 Task: Send an email with the signature Chloe Collins with the subject 'Partnership proposal' and the message 'I would like to request a quotation for your services.' from softage.1@softage.net to softage.6@softage.net,  softage.1@softage.net and softage.7@softage.net with CC to softage.8@softage.net with an attached document RFP_response.docx
Action: Key pressed n
Screenshot: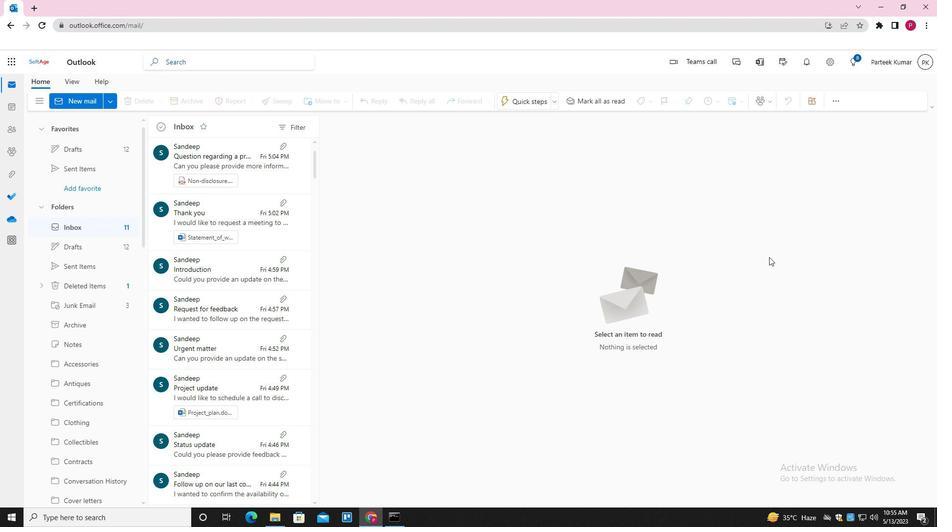 
Action: Mouse moved to (653, 101)
Screenshot: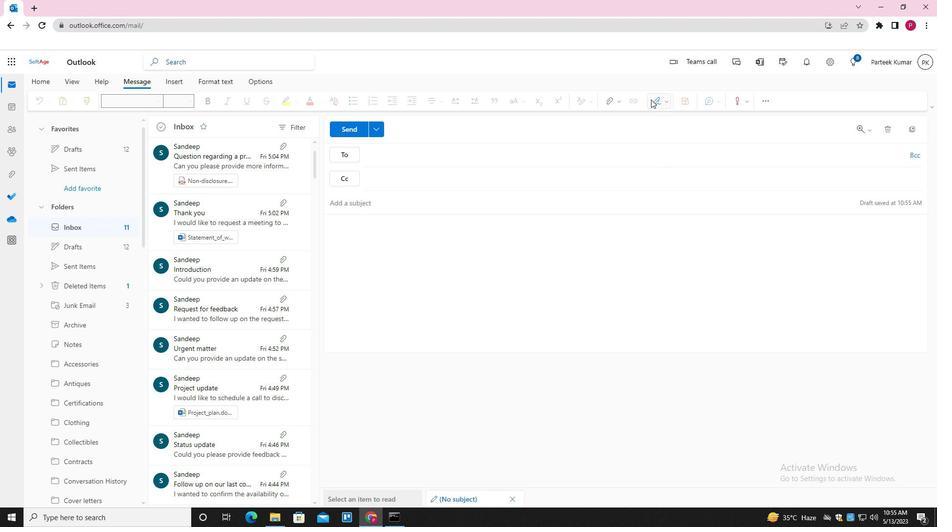 
Action: Mouse pressed left at (653, 101)
Screenshot: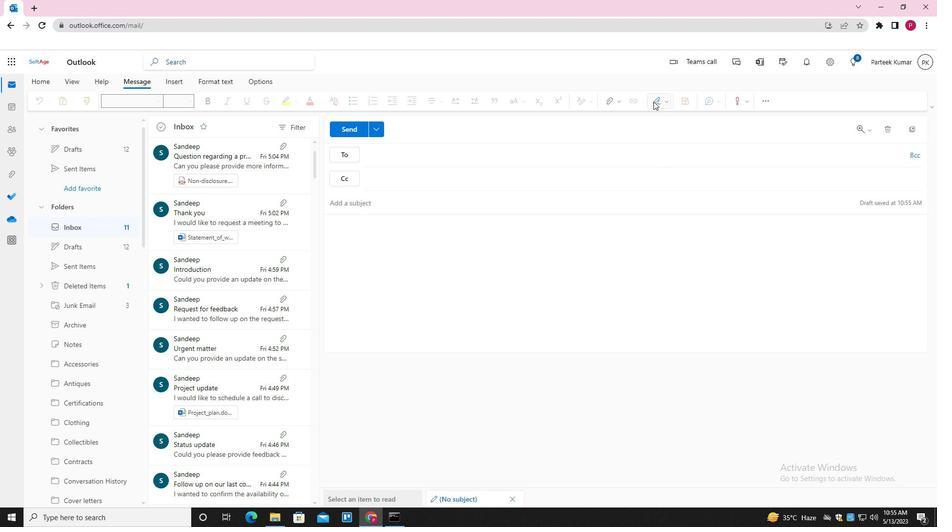 
Action: Mouse moved to (646, 117)
Screenshot: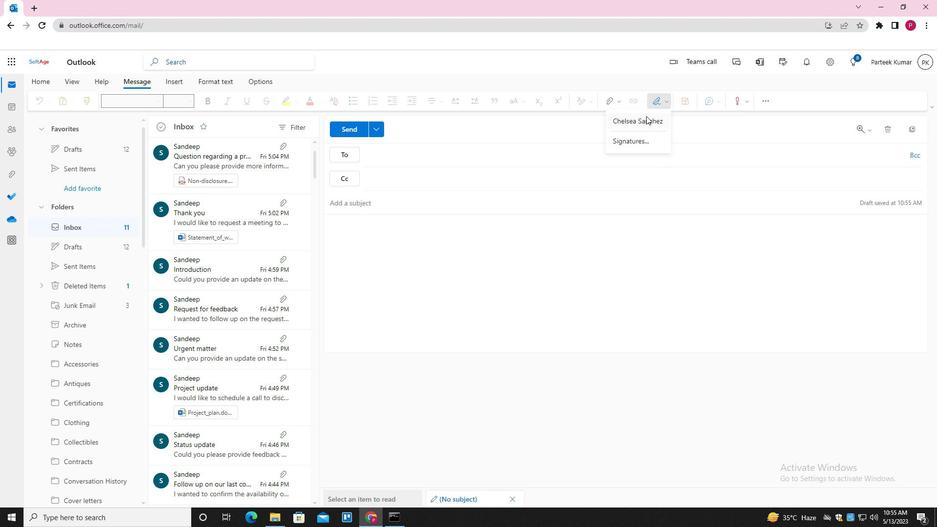 
Action: Mouse pressed left at (646, 117)
Screenshot: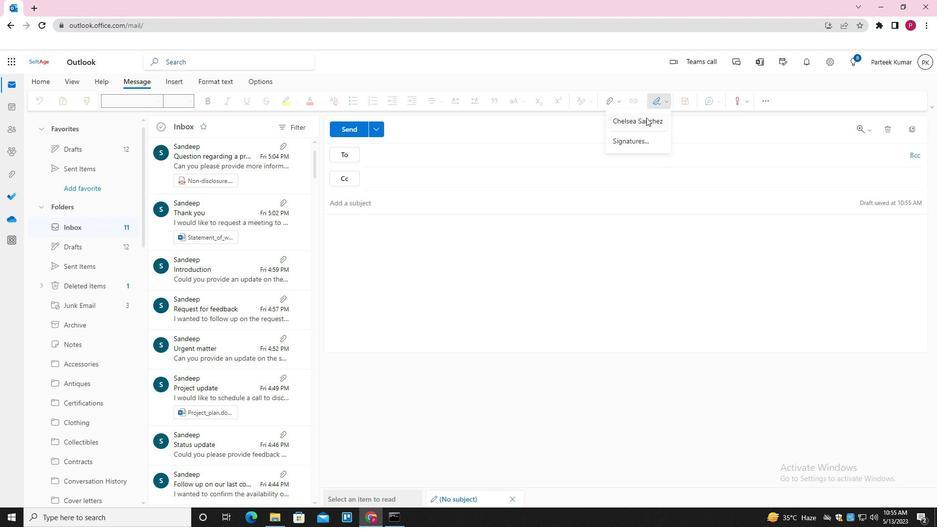 
Action: Mouse moved to (385, 254)
Screenshot: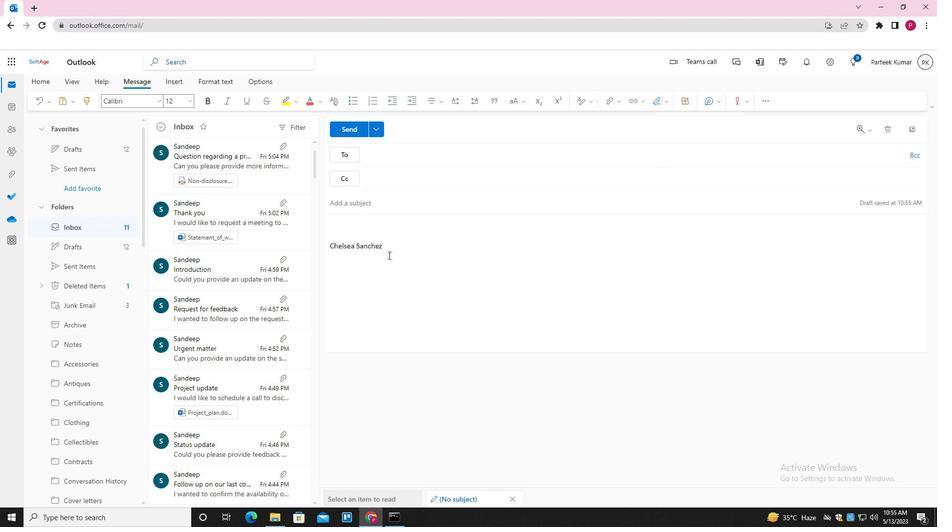 
Action: Mouse pressed left at (385, 254)
Screenshot: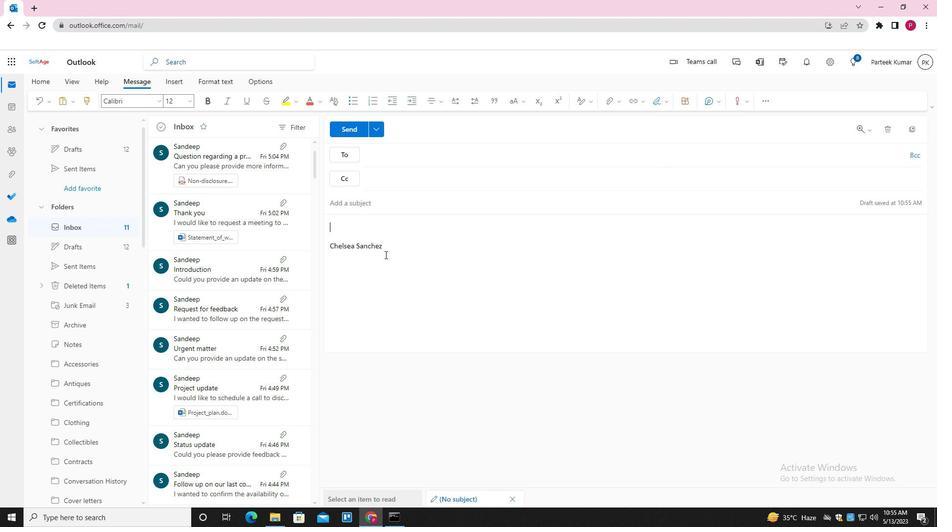 
Action: Mouse moved to (331, 256)
Screenshot: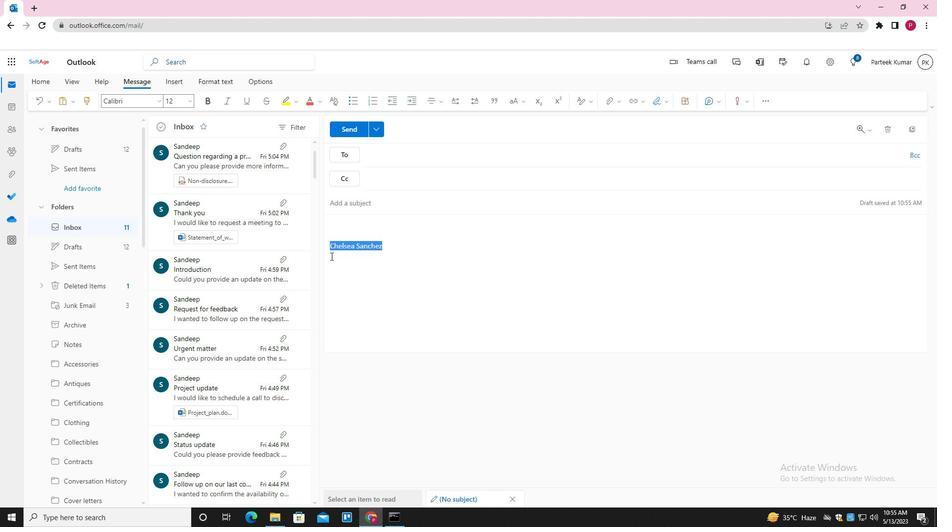 
Action: Key pressed <Key.backspace>
Screenshot: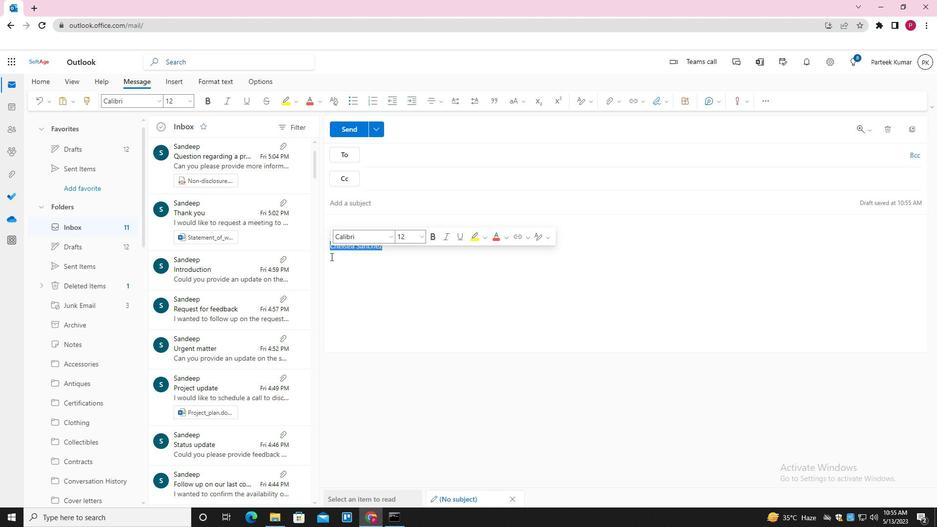 
Action: Mouse moved to (331, 232)
Screenshot: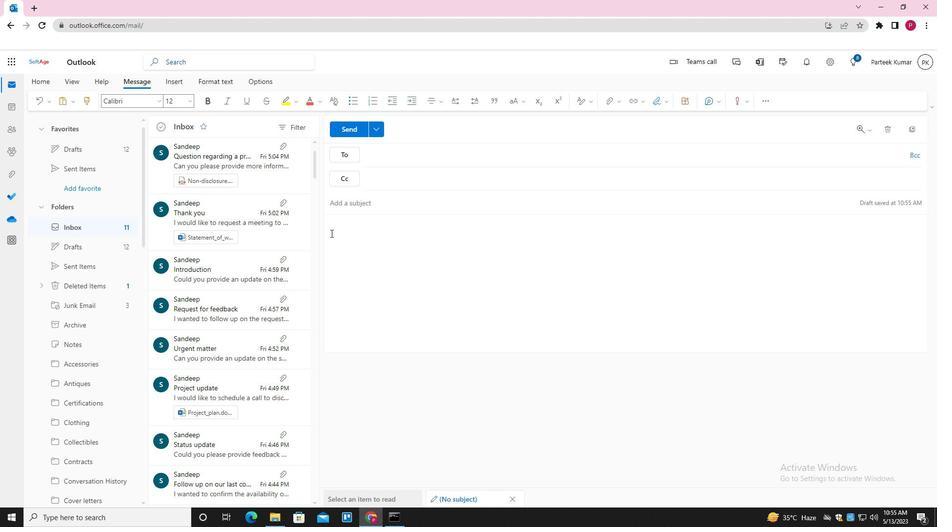 
Action: Mouse pressed left at (331, 232)
Screenshot: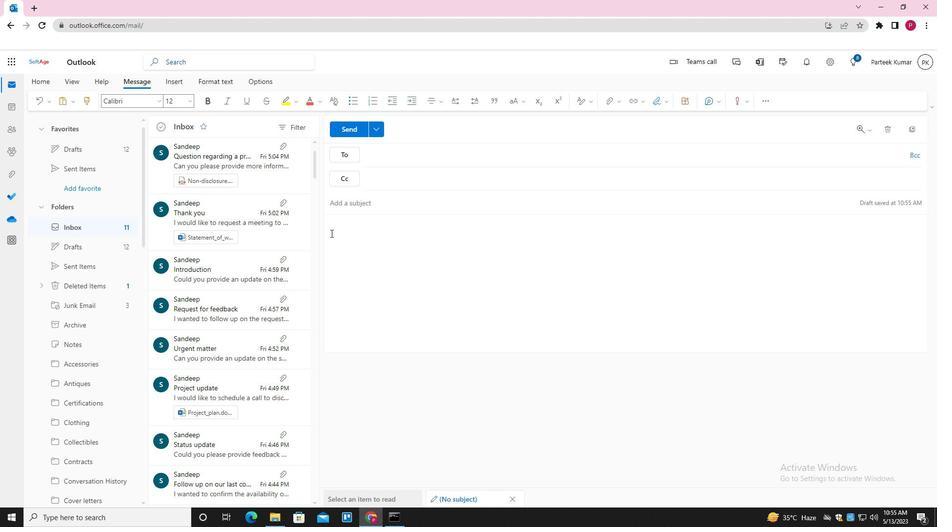 
Action: Mouse moved to (654, 102)
Screenshot: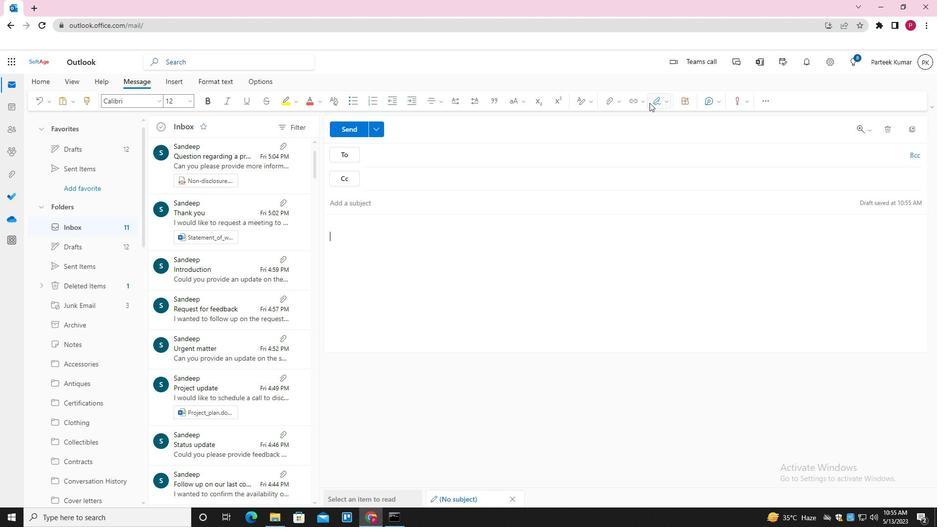 
Action: Mouse pressed left at (654, 102)
Screenshot: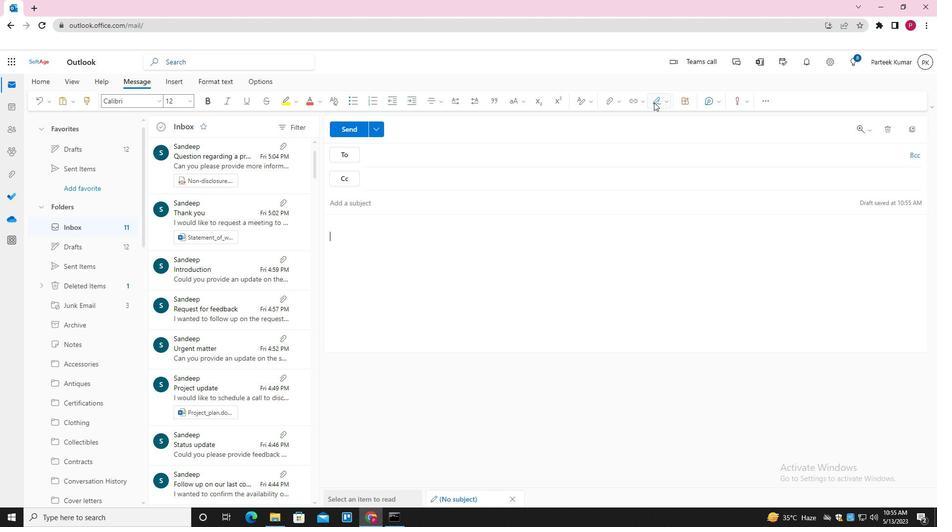 
Action: Mouse moved to (650, 141)
Screenshot: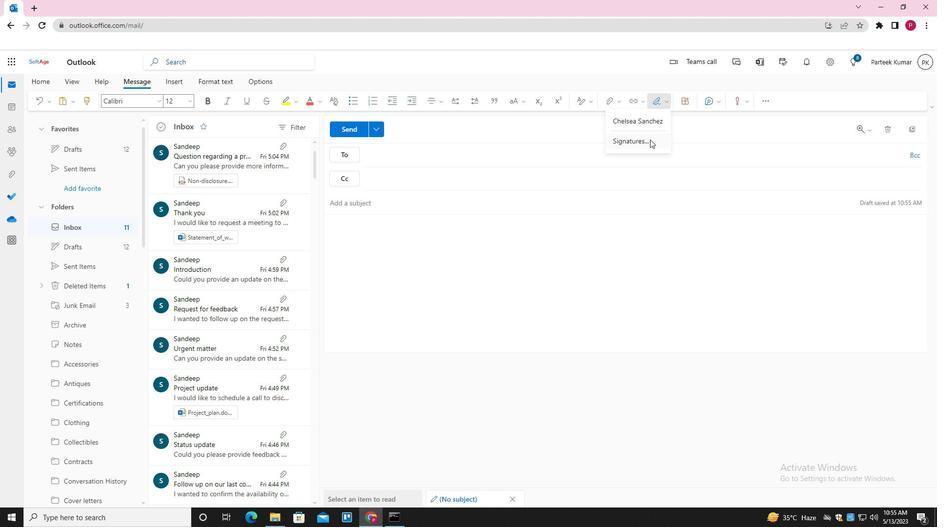 
Action: Mouse pressed left at (650, 141)
Screenshot: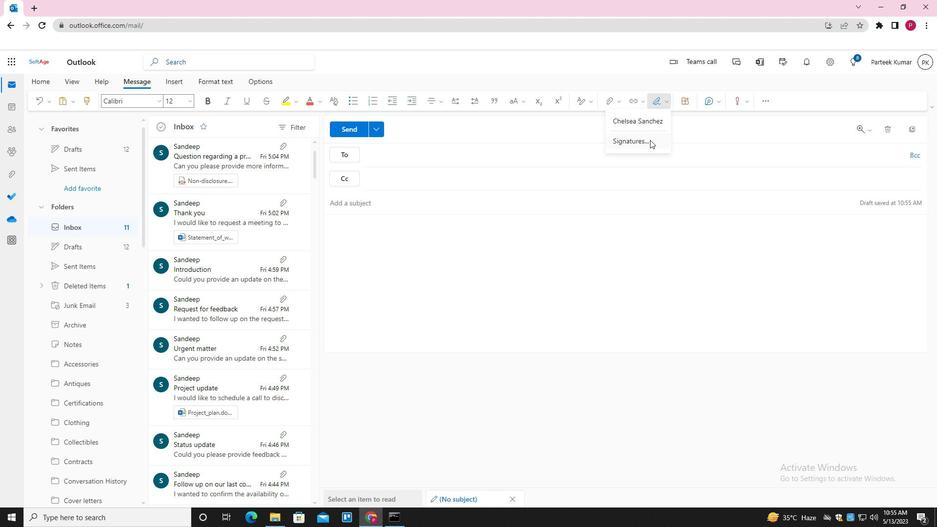 
Action: Mouse moved to (653, 176)
Screenshot: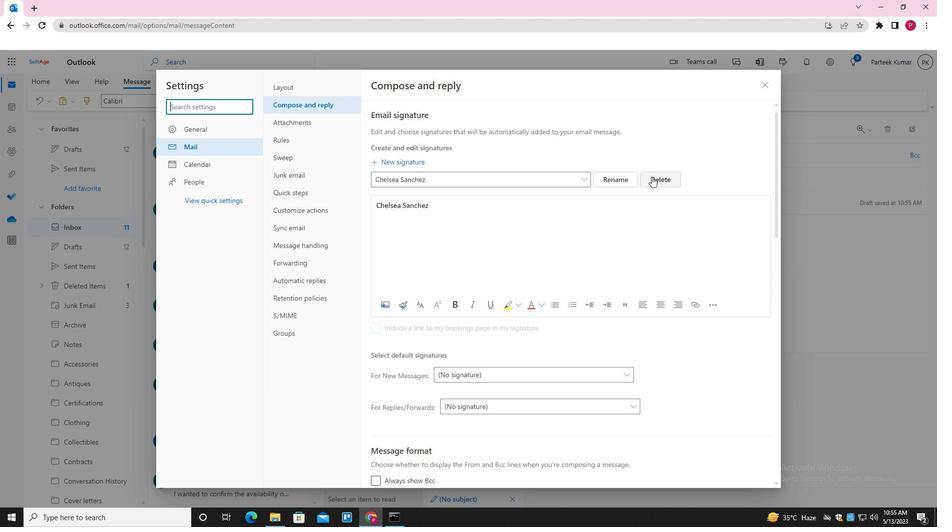 
Action: Mouse pressed left at (653, 176)
Screenshot: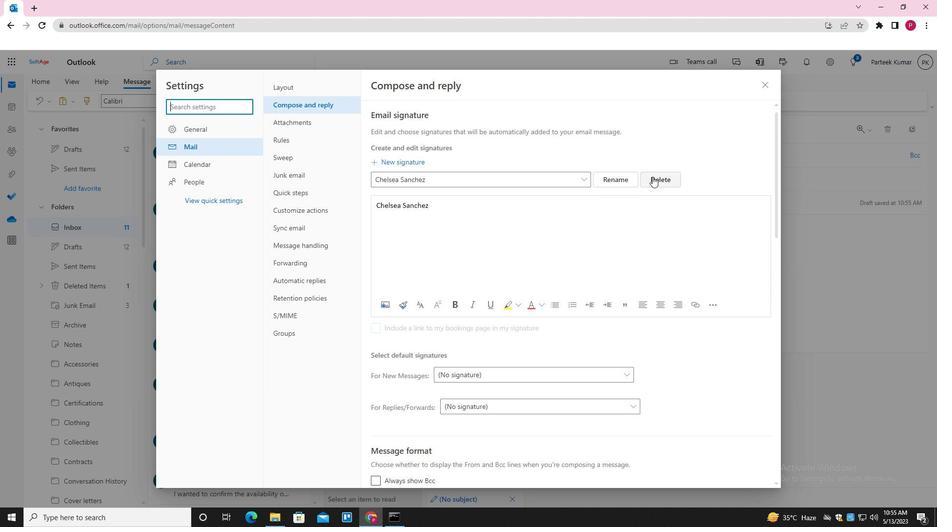 
Action: Mouse moved to (514, 177)
Screenshot: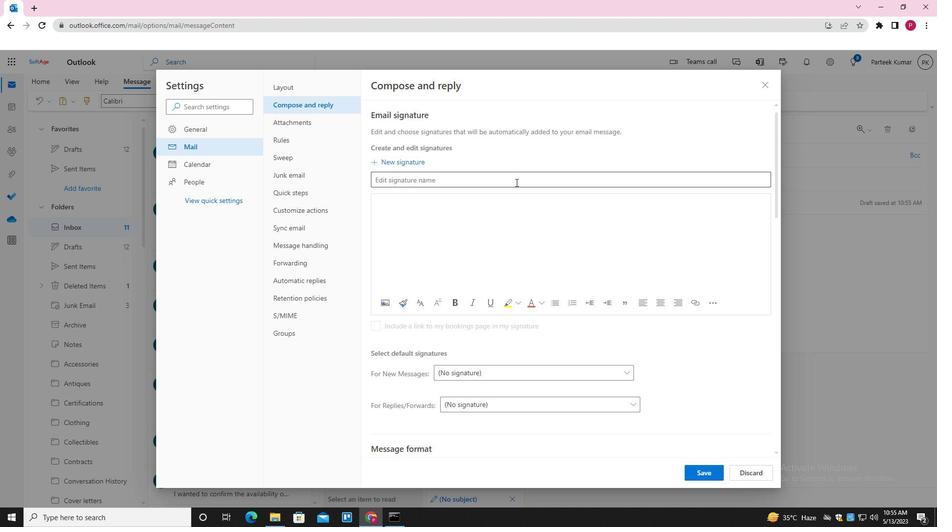 
Action: Mouse pressed left at (514, 177)
Screenshot: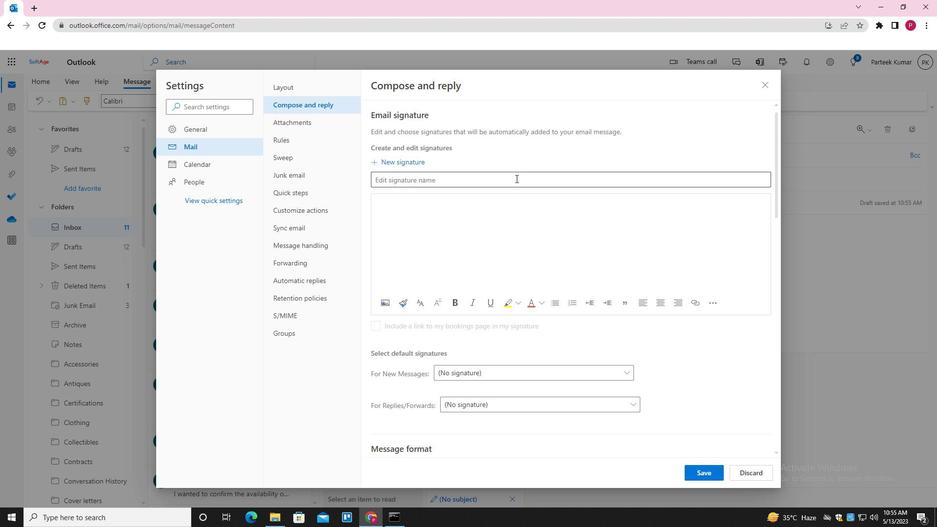 
Action: Key pressed <Key.shift>CHLOE<Key.space>
Screenshot: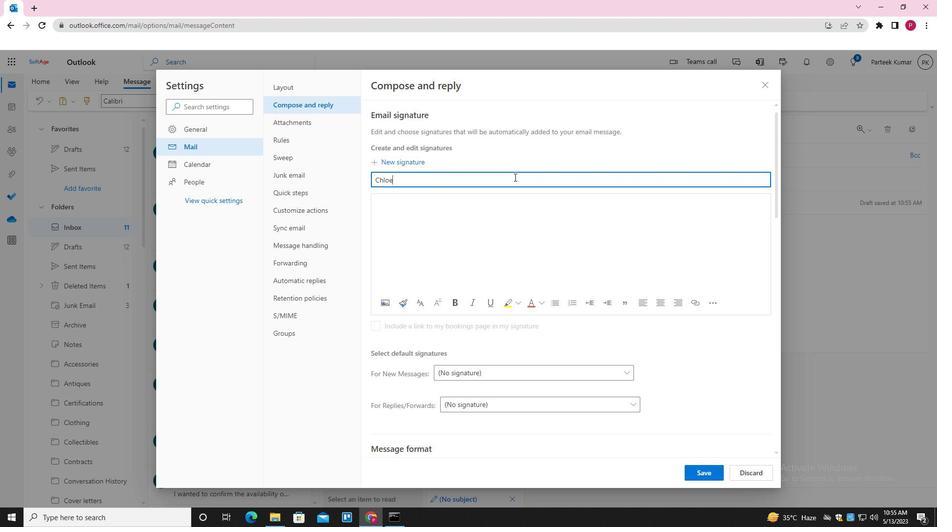 
Action: Mouse moved to (514, 177)
Screenshot: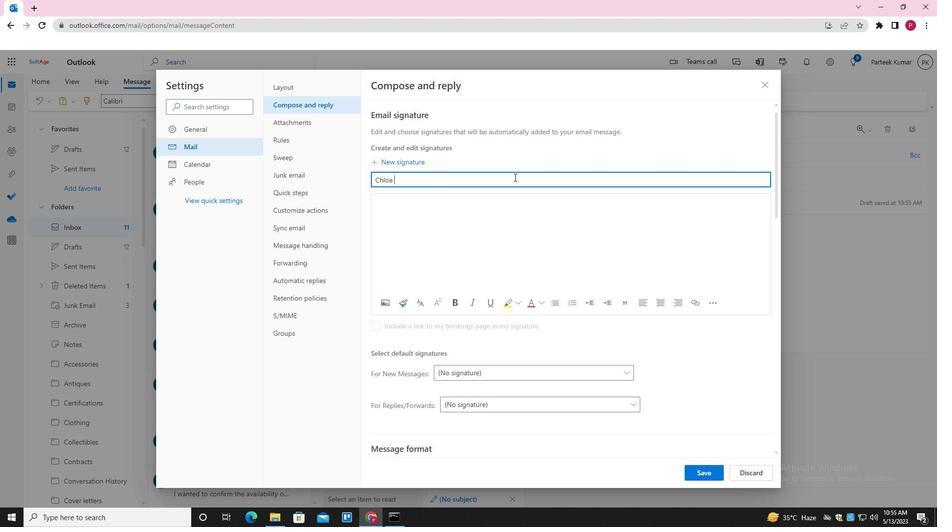
Action: Key pressed <Key.shift>COLLINS<Key.tab><Key.shift>CHLOE<Key.space><Key.shift>COLLINS
Screenshot: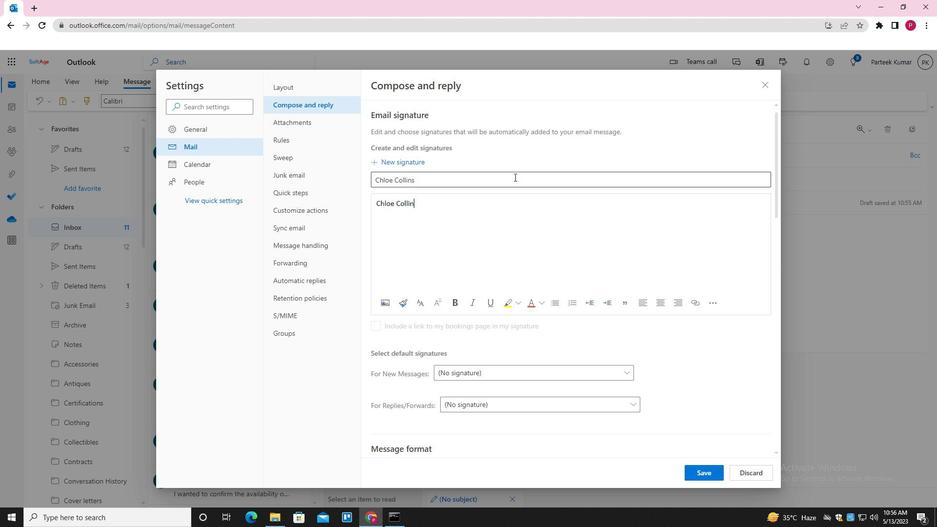 
Action: Mouse moved to (706, 468)
Screenshot: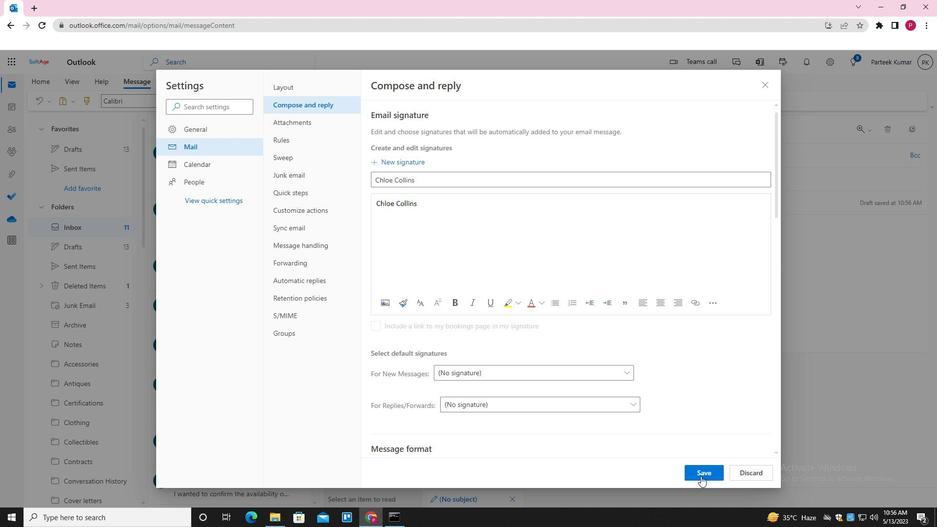 
Action: Mouse pressed left at (706, 468)
Screenshot: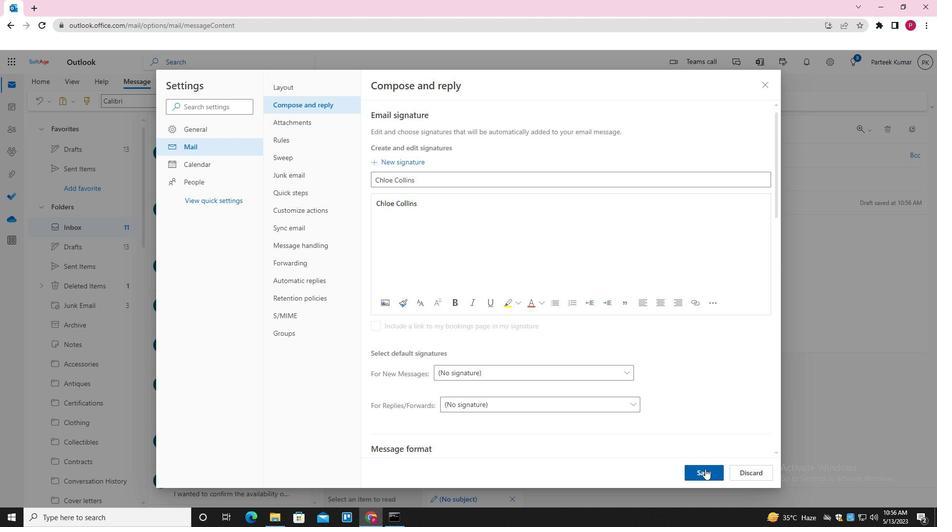
Action: Mouse moved to (764, 82)
Screenshot: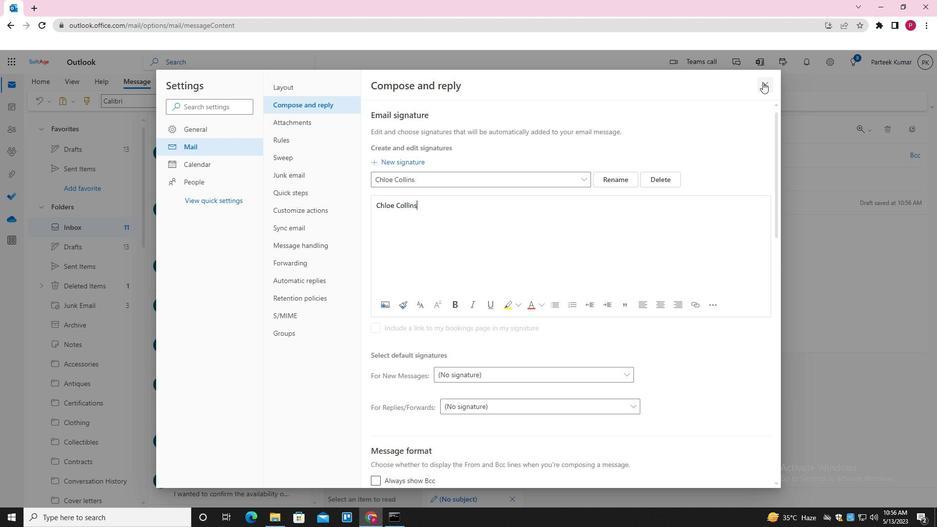 
Action: Mouse pressed left at (764, 82)
Screenshot: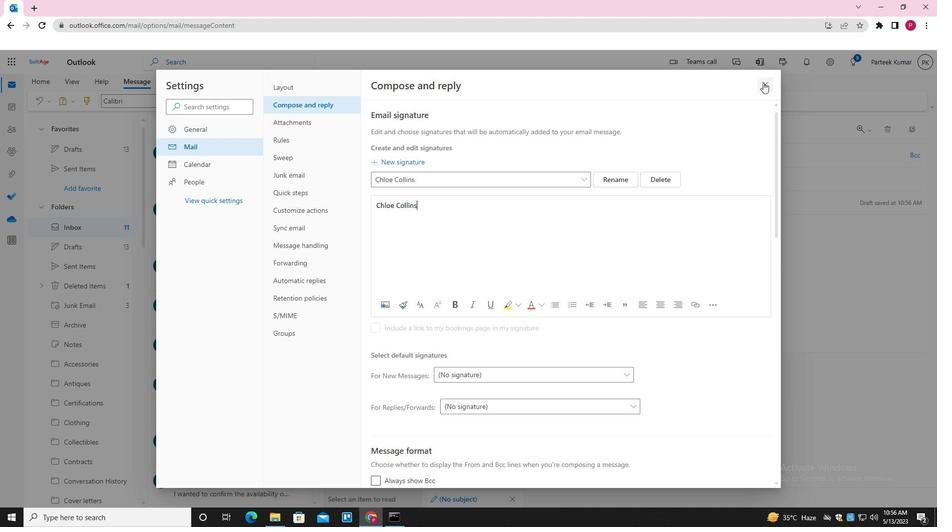 
Action: Mouse moved to (654, 100)
Screenshot: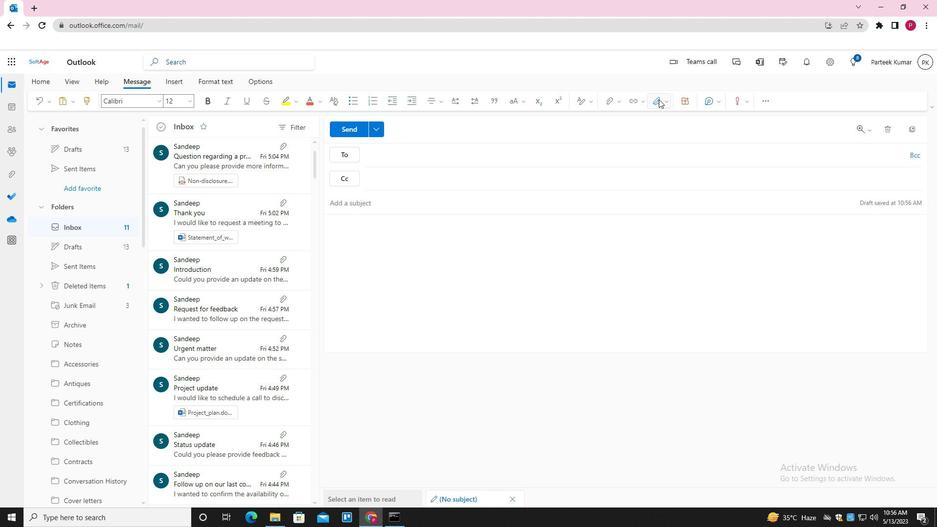 
Action: Mouse pressed left at (654, 100)
Screenshot: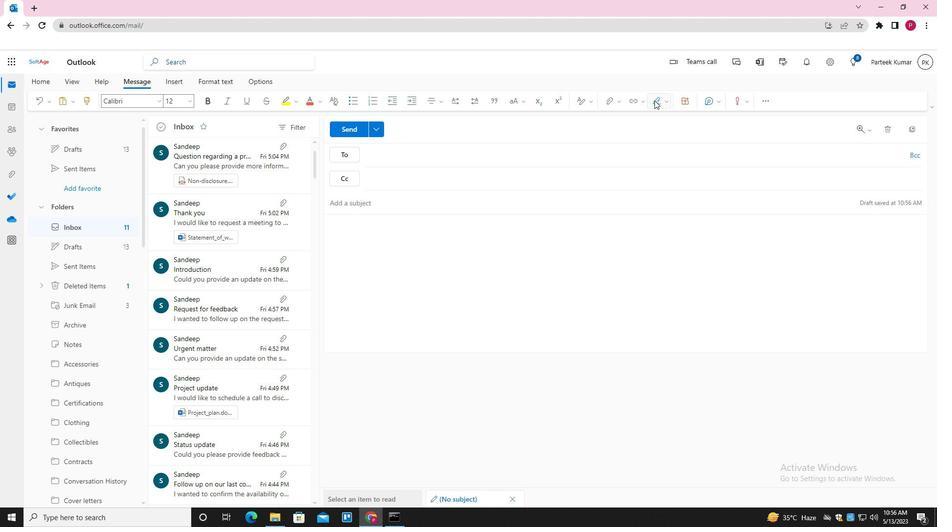 
Action: Mouse moved to (653, 123)
Screenshot: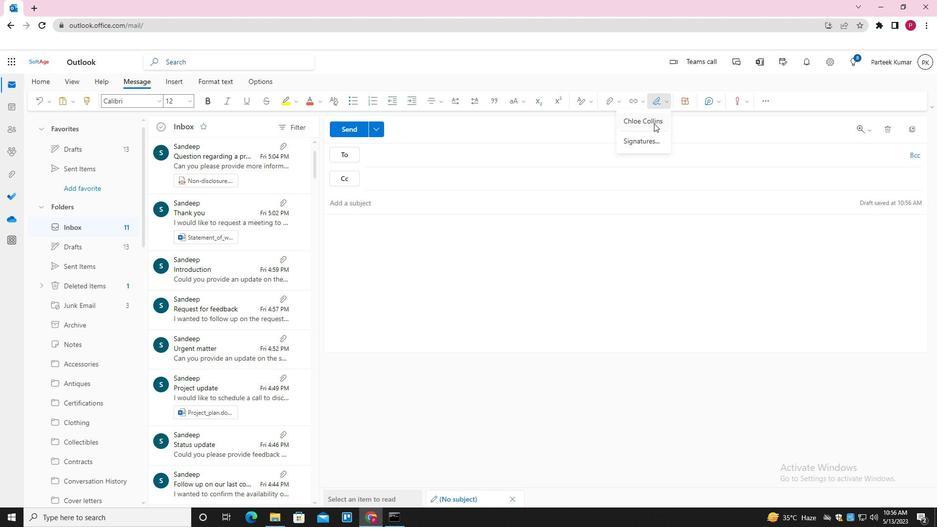 
Action: Mouse pressed left at (653, 123)
Screenshot: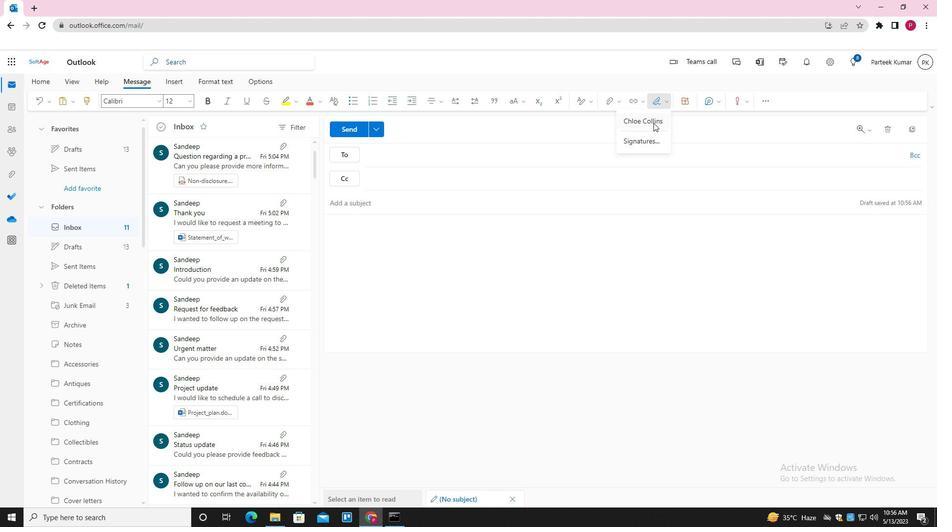
Action: Mouse moved to (439, 200)
Screenshot: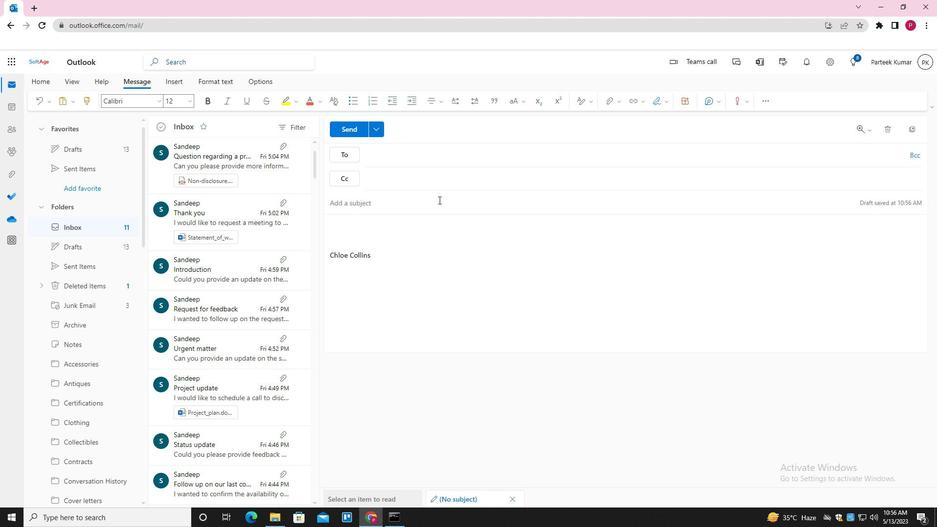 
Action: Mouse pressed left at (439, 200)
Screenshot: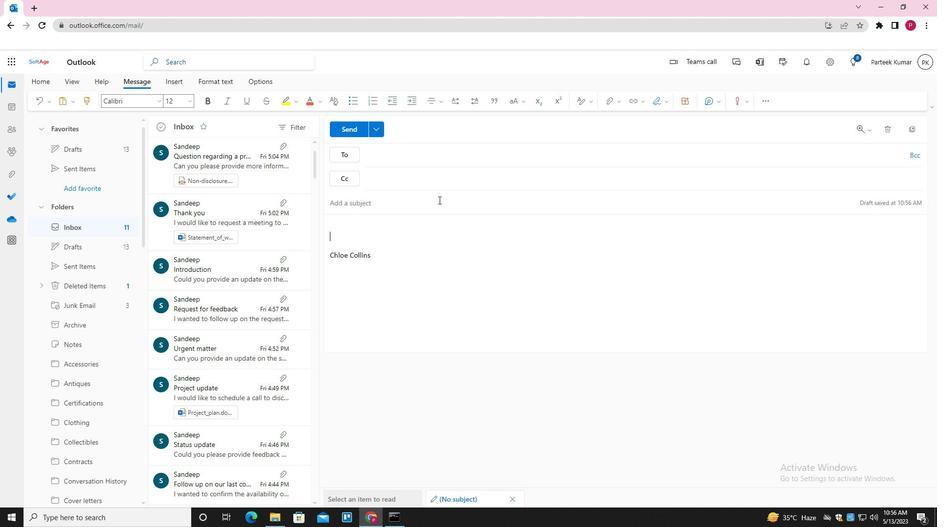 
Action: Mouse moved to (460, 216)
Screenshot: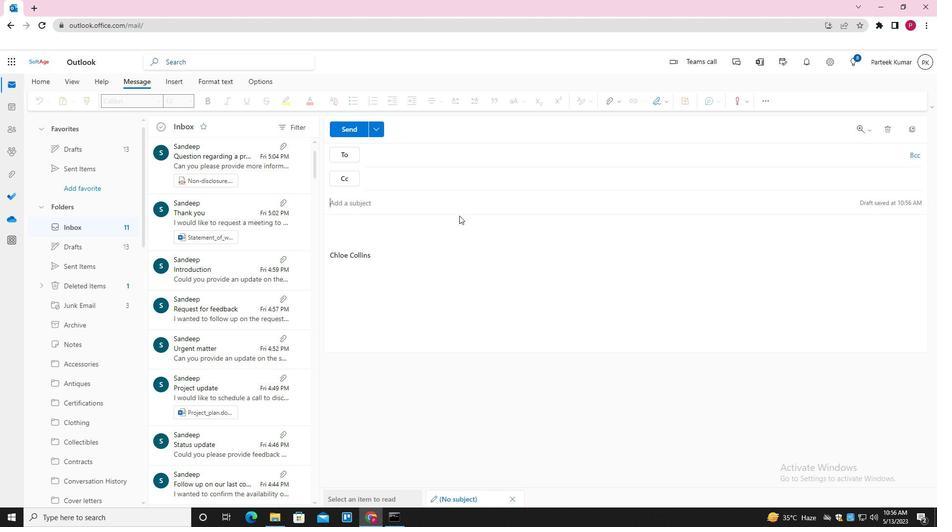 
Action: Key pressed <Key.shift_r>PARTNERSHIP<Key.space>PROPOSAL<Key.space><Key.tab><Key.shift_r><Key.shift_r>I<Key.space>WOY<Key.backspace>ULD<Key.space>LIKE<Key.space>TO<Key.space>REQUEST<Key.space>A<Key.space>QUOTATION<Key.space>FOR<Key.space>YOUR<Key.space>SERVICES<Key.space>
Screenshot: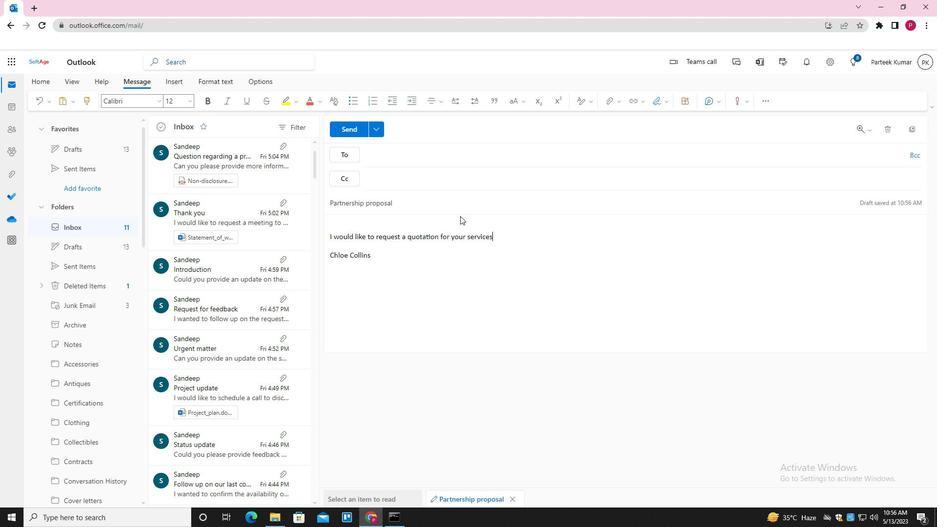 
Action: Mouse moved to (460, 156)
Screenshot: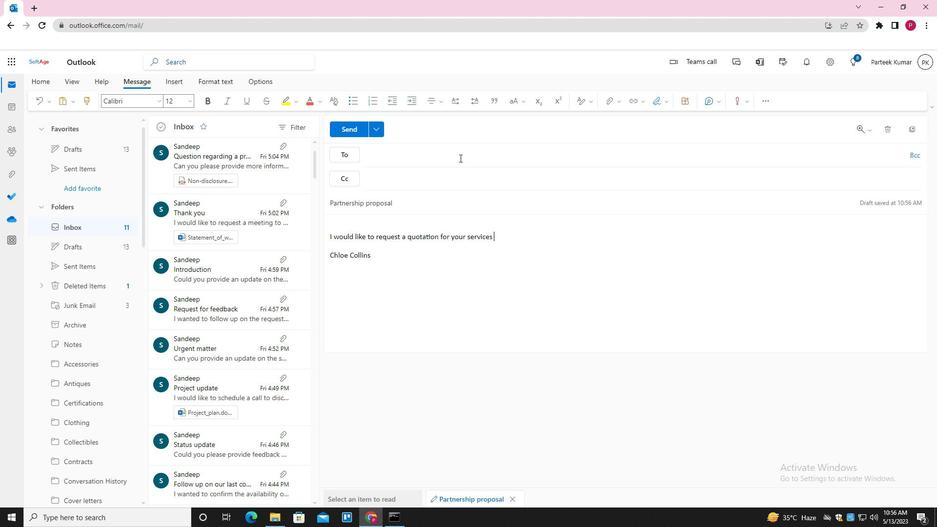 
Action: Mouse pressed left at (460, 156)
Screenshot: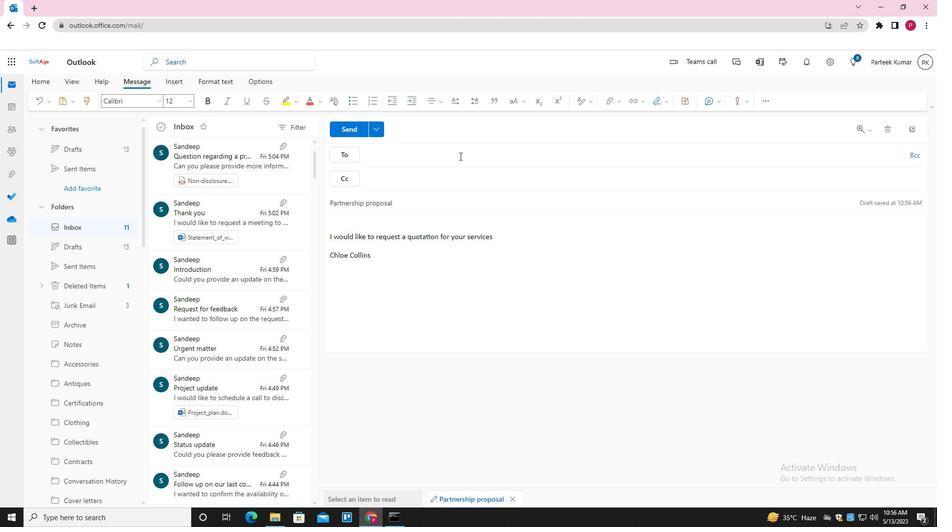 
Action: Key pressed SOFTAGE.6<Key.shift>@SOFTAGE.NET<Key.enter>SOFTAGE.1<Key.shift>@SOFTAGE.NET<Key.enter>SOFTAGE.7<Key.shift>@SOFTAGE.NET<Key.enter><Key.tab>SOFTAGE.8<Key.shift>@SOFTAGE.NET<Key.enter>
Screenshot: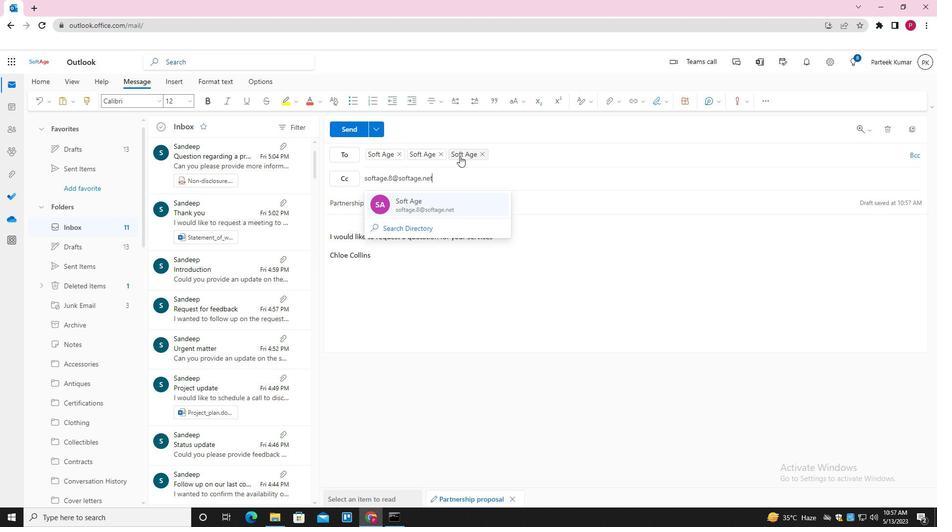 
Action: Mouse moved to (609, 99)
Screenshot: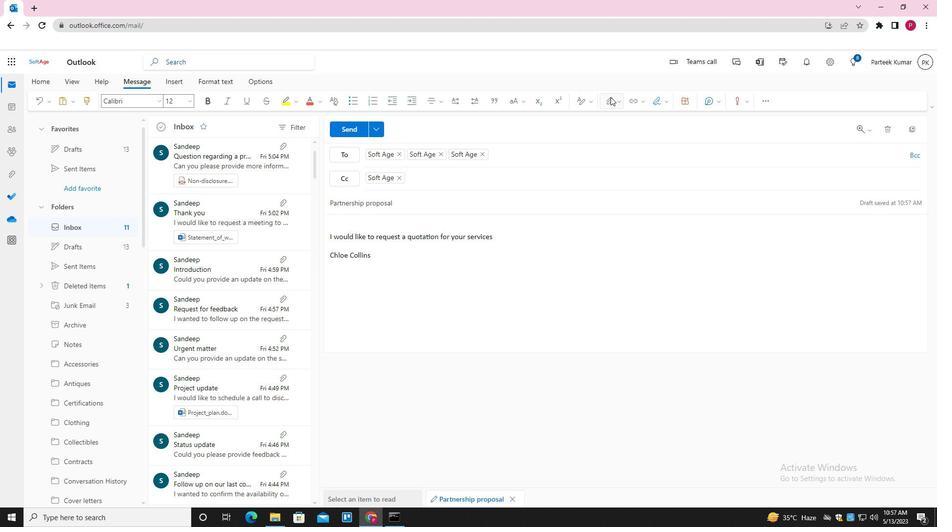 
Action: Mouse pressed left at (609, 99)
Screenshot: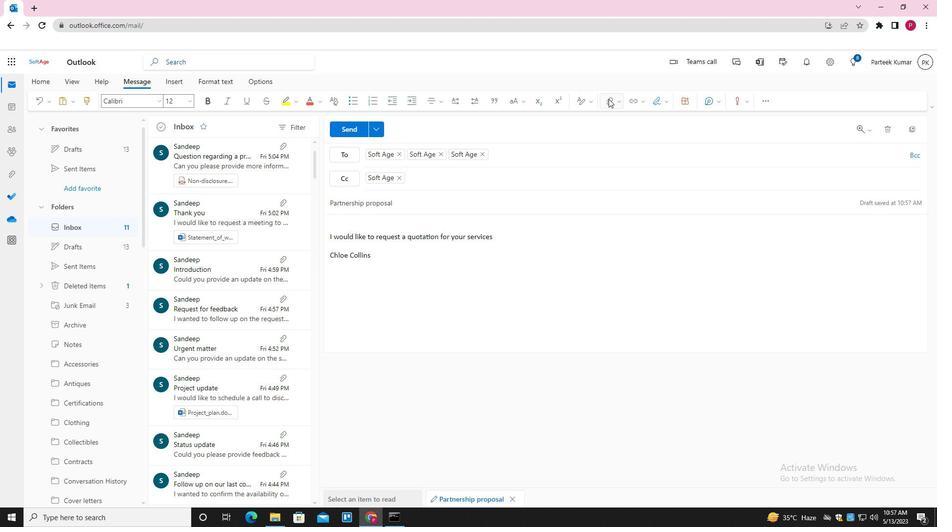 
Action: Mouse moved to (591, 116)
Screenshot: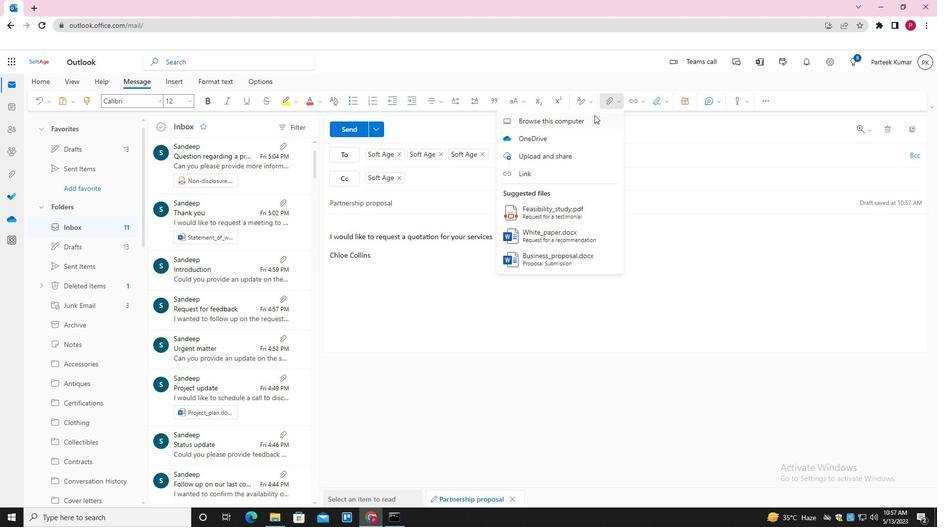 
Action: Mouse pressed left at (591, 116)
Screenshot: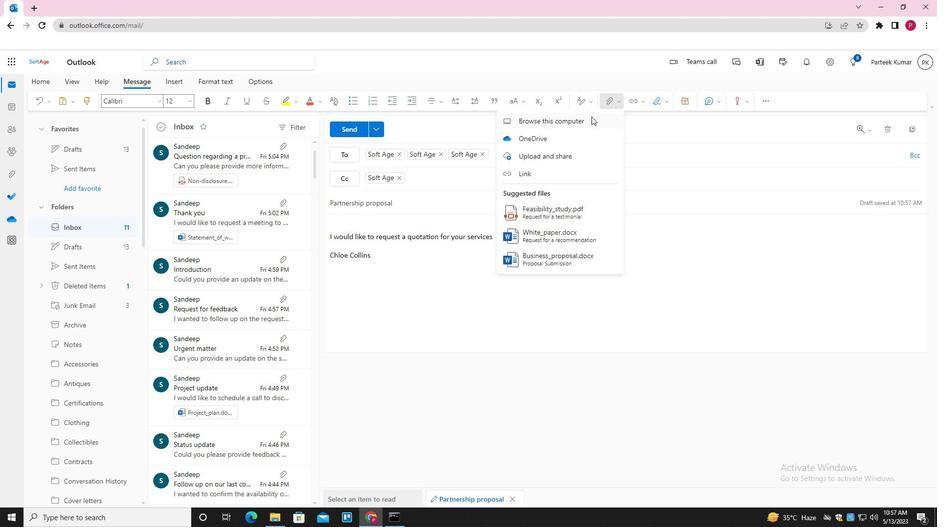 
Action: Mouse moved to (163, 81)
Screenshot: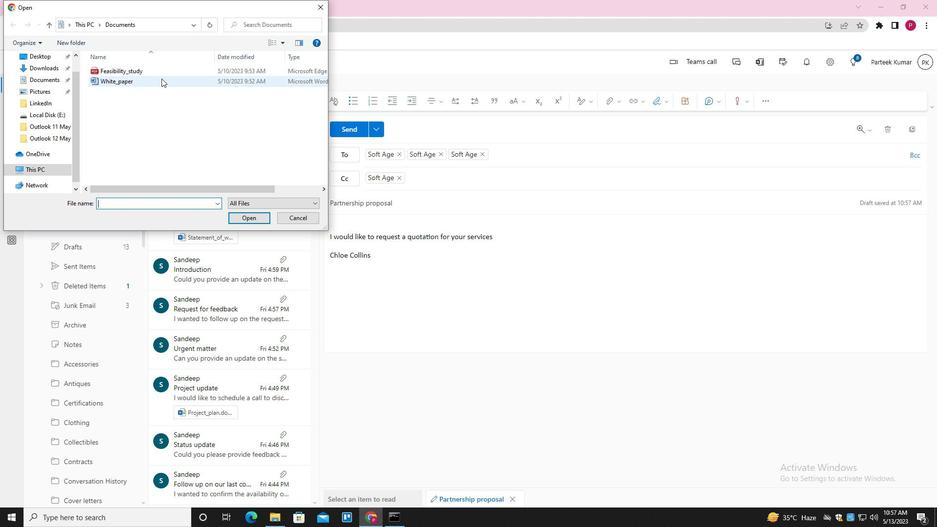 
Action: Mouse pressed left at (163, 81)
Screenshot: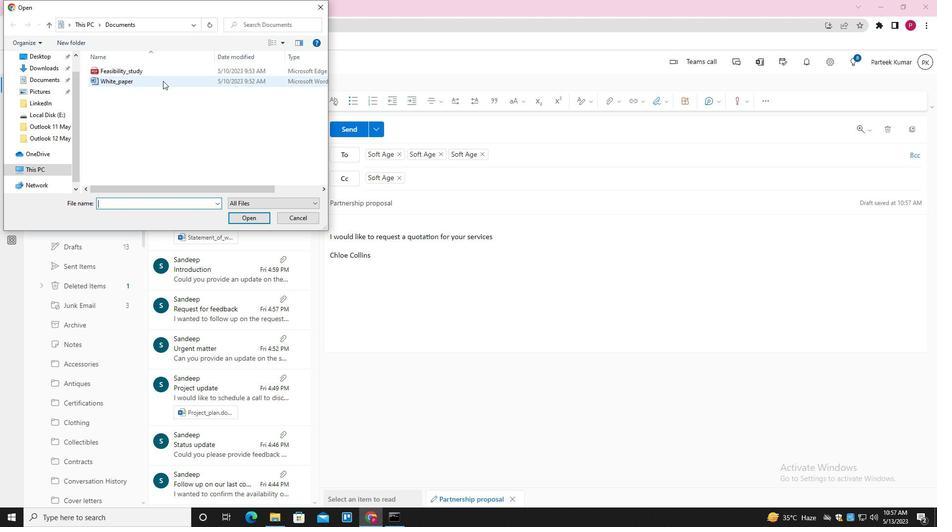 
Action: Mouse pressed right at (163, 81)
Screenshot: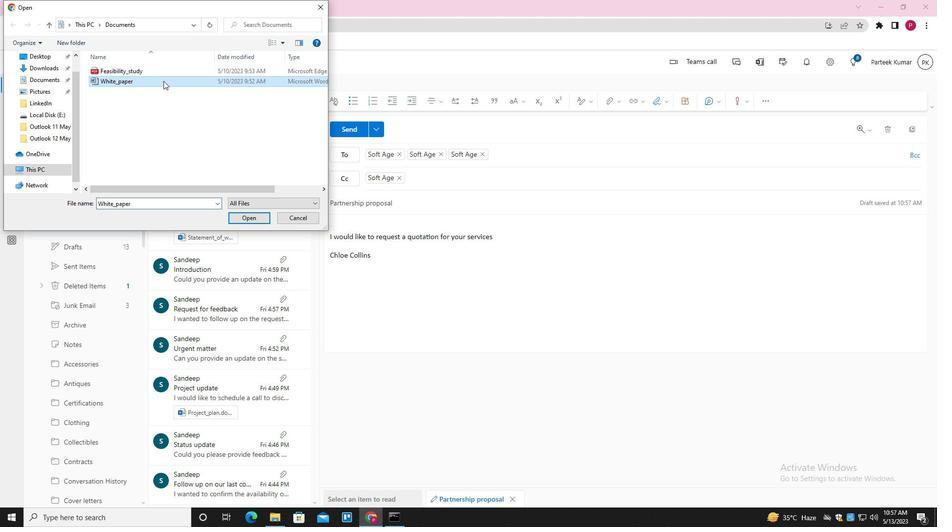 
Action: Mouse moved to (200, 263)
Screenshot: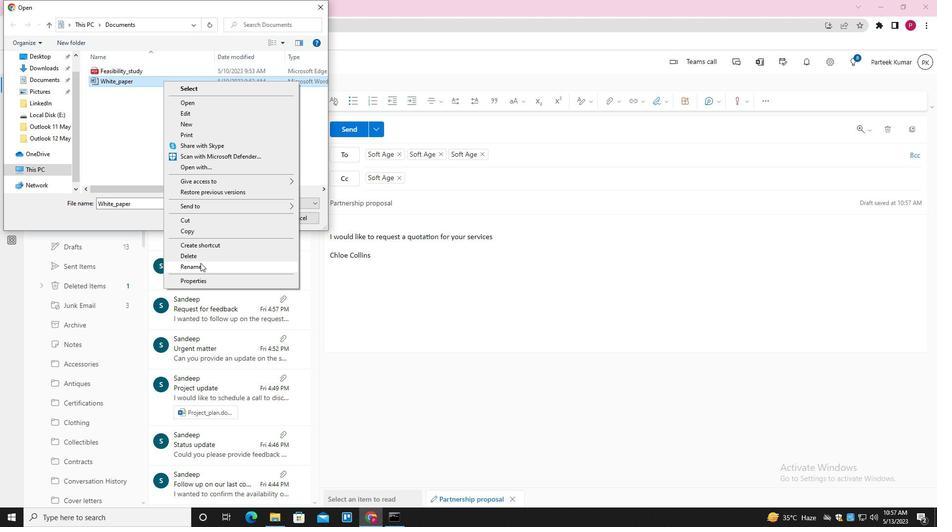 
Action: Mouse pressed left at (200, 263)
Screenshot: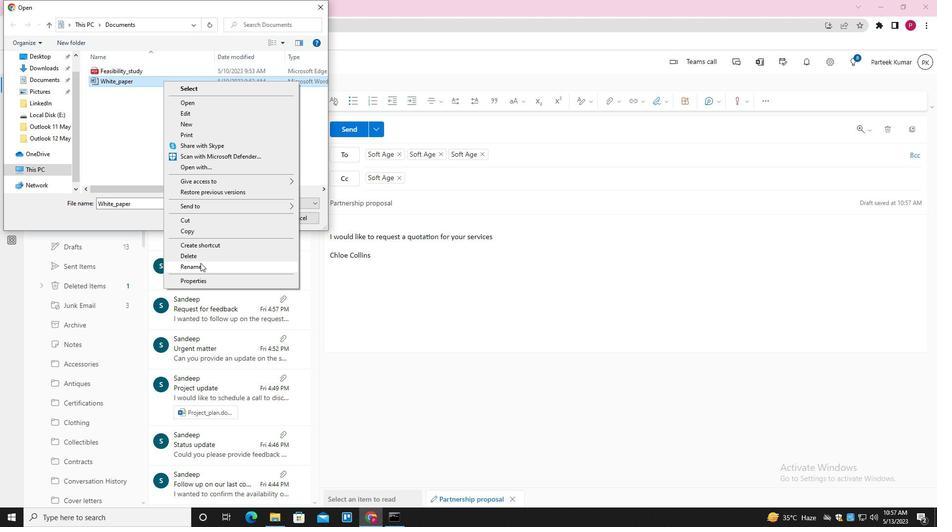 
Action: Mouse moved to (217, 203)
Screenshot: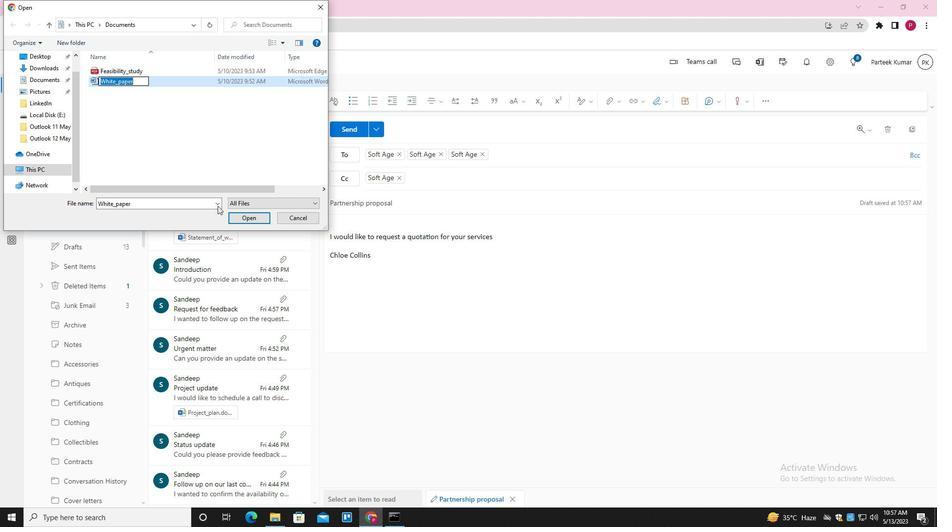
Action: Key pressed <Key.shift>RFP_RESPONSE<Key.enter>
Screenshot: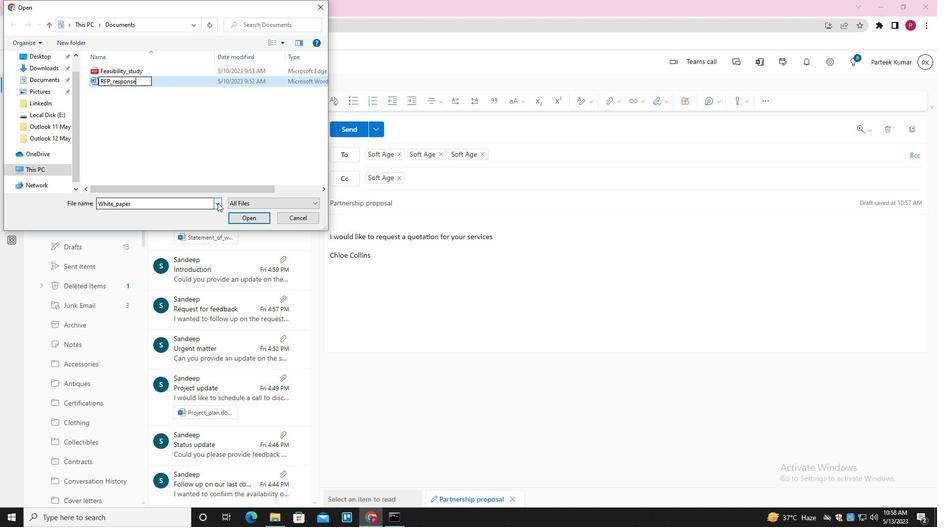 
Action: Mouse moved to (177, 82)
Screenshot: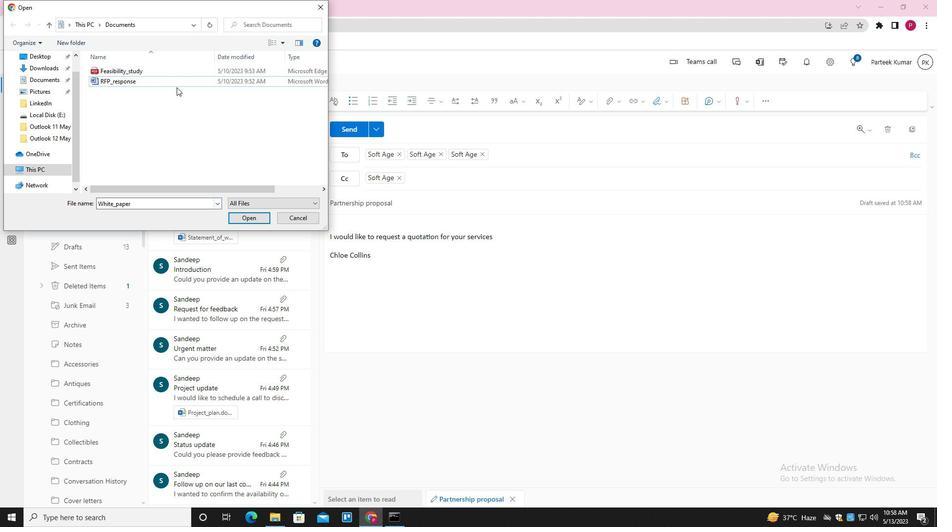 
Action: Mouse pressed left at (177, 82)
Screenshot: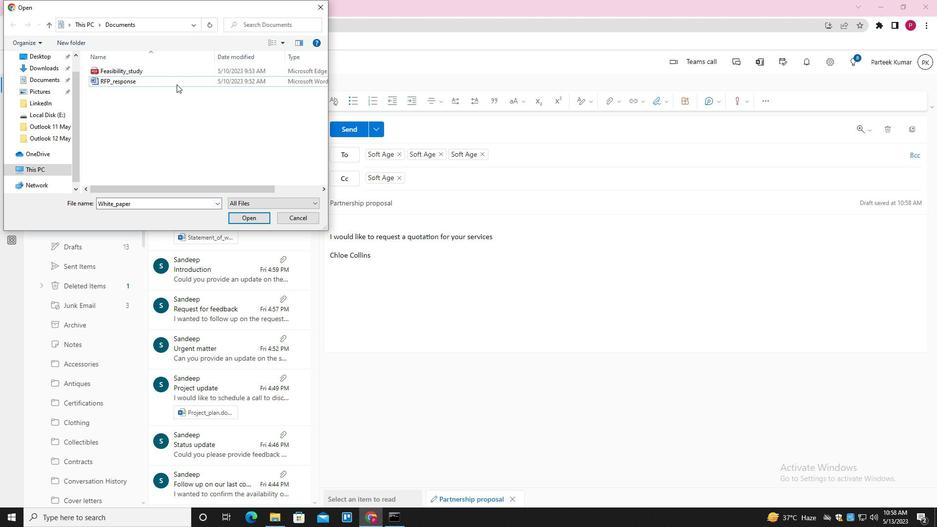 
Action: Mouse moved to (245, 222)
Screenshot: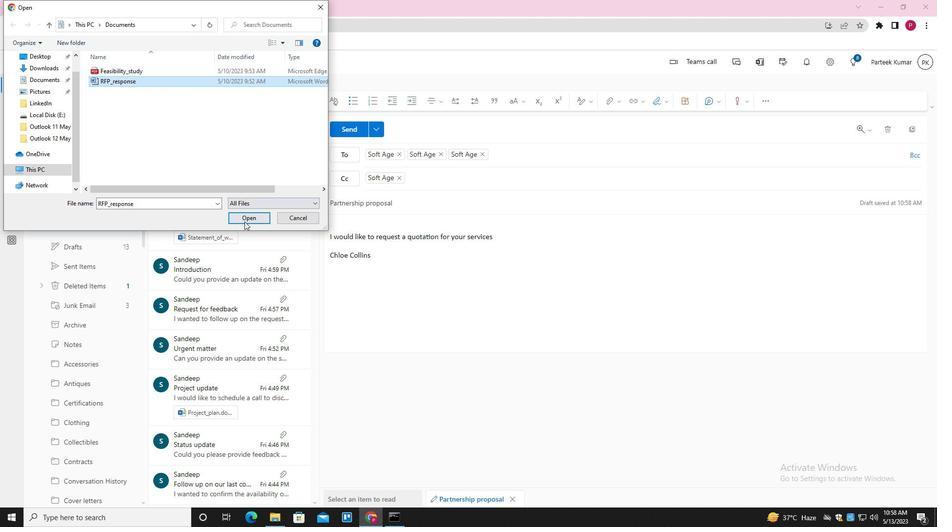 
Action: Mouse pressed left at (245, 222)
Screenshot: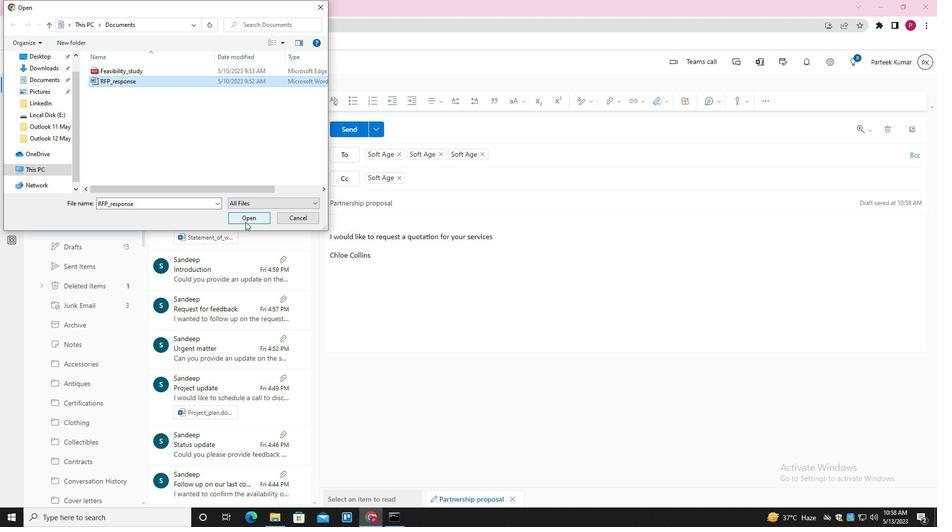 
Action: Mouse moved to (352, 131)
Screenshot: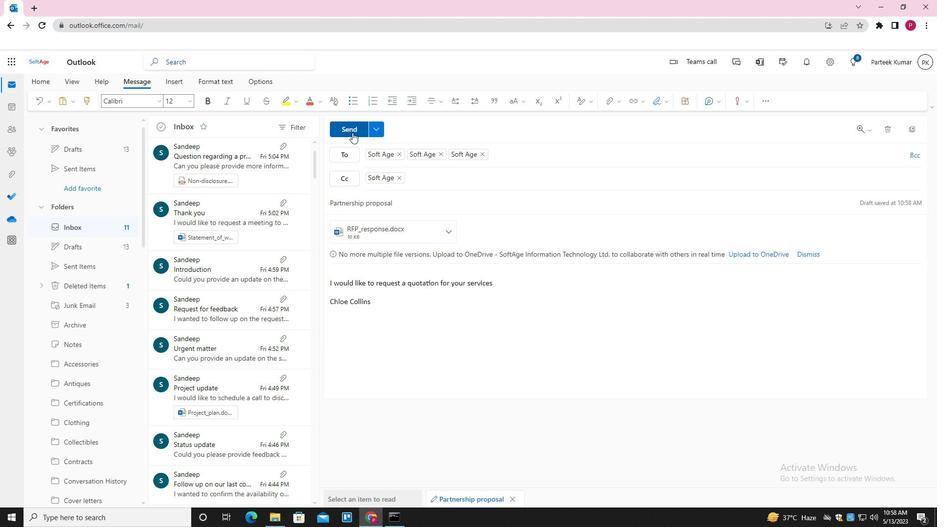 
Action: Mouse pressed left at (352, 131)
Screenshot: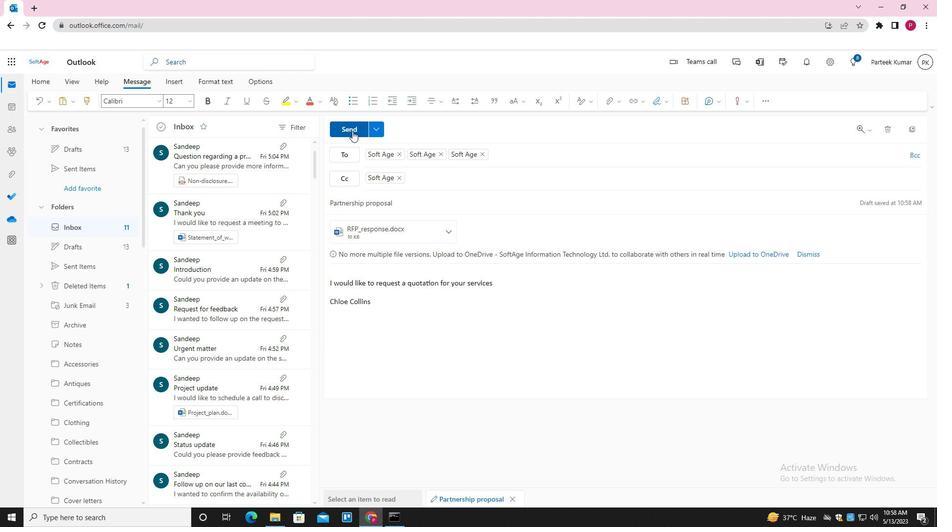 
Action: Mouse moved to (380, 217)
Screenshot: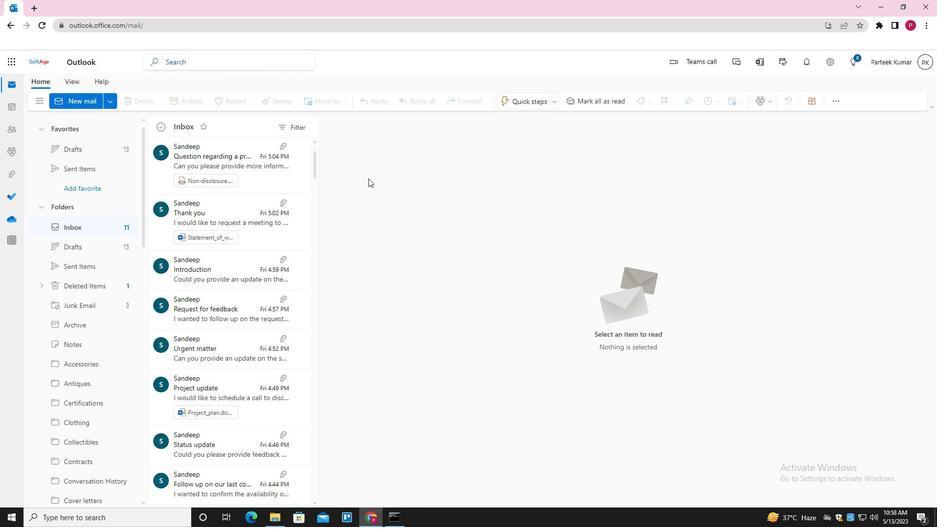 
